 Task: Open a blank worksheet and write heading  Make a employee details data  Add 10 employee name:-  'Ethan Reynolds, Olivia Thompson, Benjamin Martinez, Emma Davis, Alexander Mitchell, Ava Rodriguez, Daniel Anderson, Mia Lewis, Christopher Scott, Sophia Harris.'in April Last week sales are  1000 to 1010. Department:-  Sales, HR, Finance, Marketing, IT, Operations, Finance, HR, Sales, Marketing. Position:-  Sales Manager, HR Manager, Accountant, Marketing Specialist, IT Specialist, Operations Manager, Financial Analyst, HR Assistant, Sales Representative, Marketing Assistant.Salary (USD):-  5000,4500,4000, 3800, 4200, 5200, 3800, 2800, 3200, 2500.Start Date:-  1/15/2020,7/1/2019, 3/10/2021,2/5/2022, 11/30/2018,6/15/2020, 9/1/2021,4/20/2022, 2/10/2019,9/5/2020. Save page auditingSalesByPromotion_2022
Action: Mouse moved to (19, 20)
Screenshot: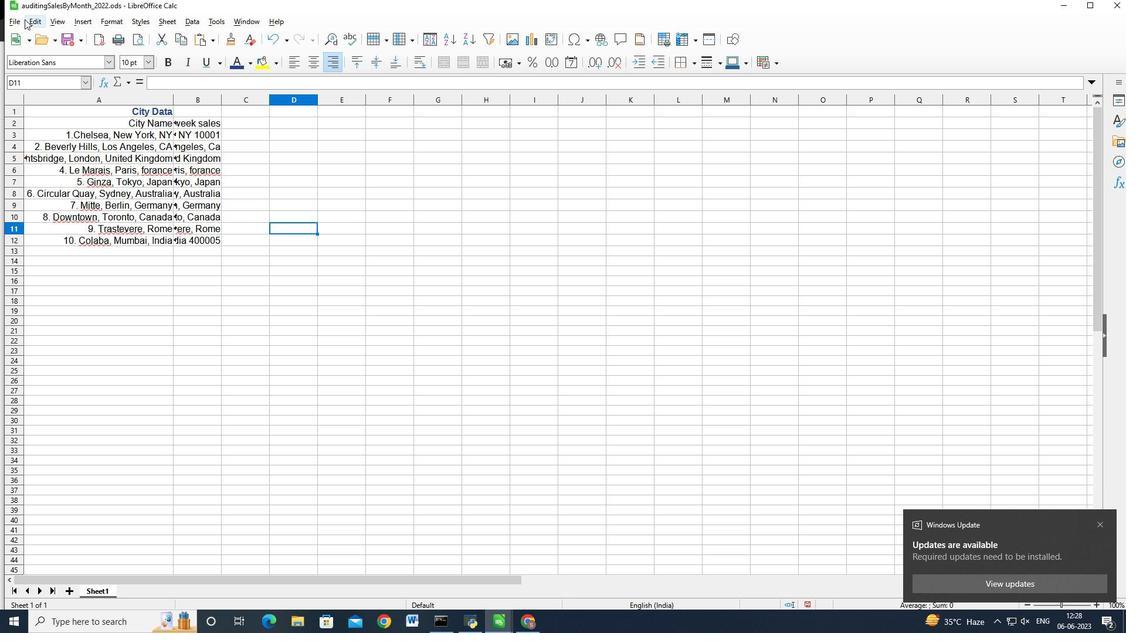 
Action: Mouse pressed left at (19, 20)
Screenshot: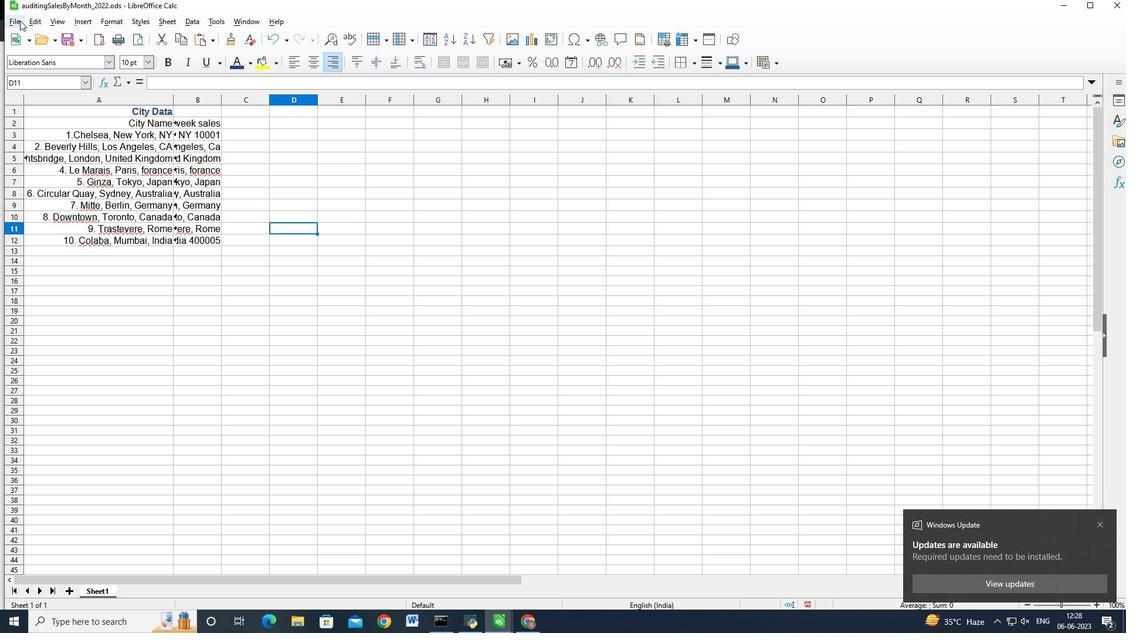 
Action: Mouse moved to (193, 48)
Screenshot: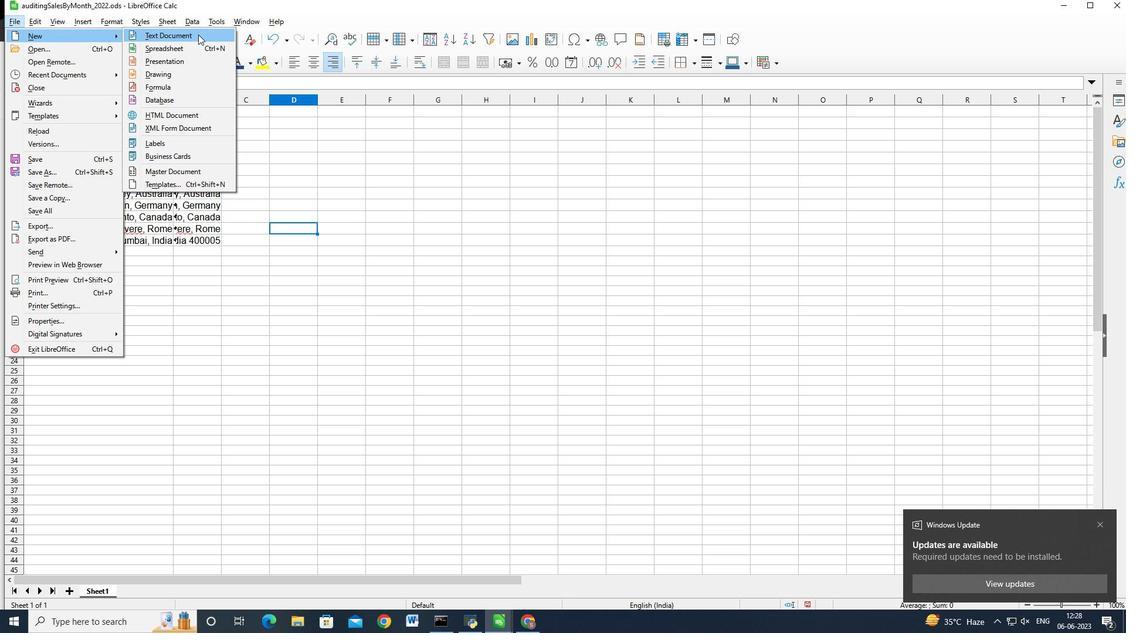 
Action: Mouse pressed left at (193, 48)
Screenshot: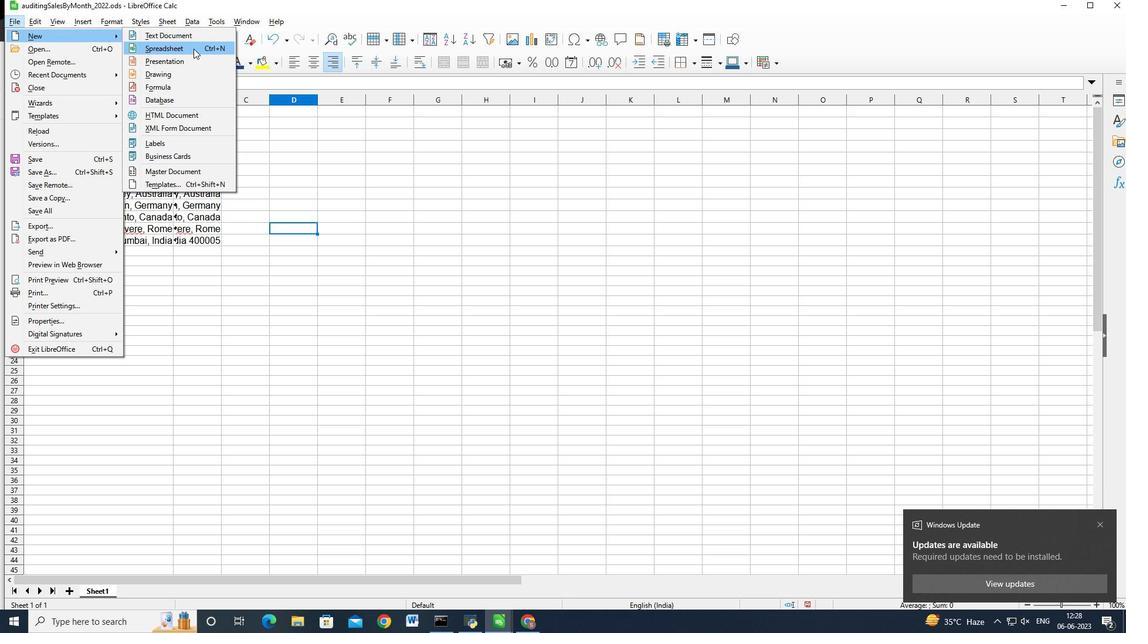 
Action: Mouse moved to (286, 129)
Screenshot: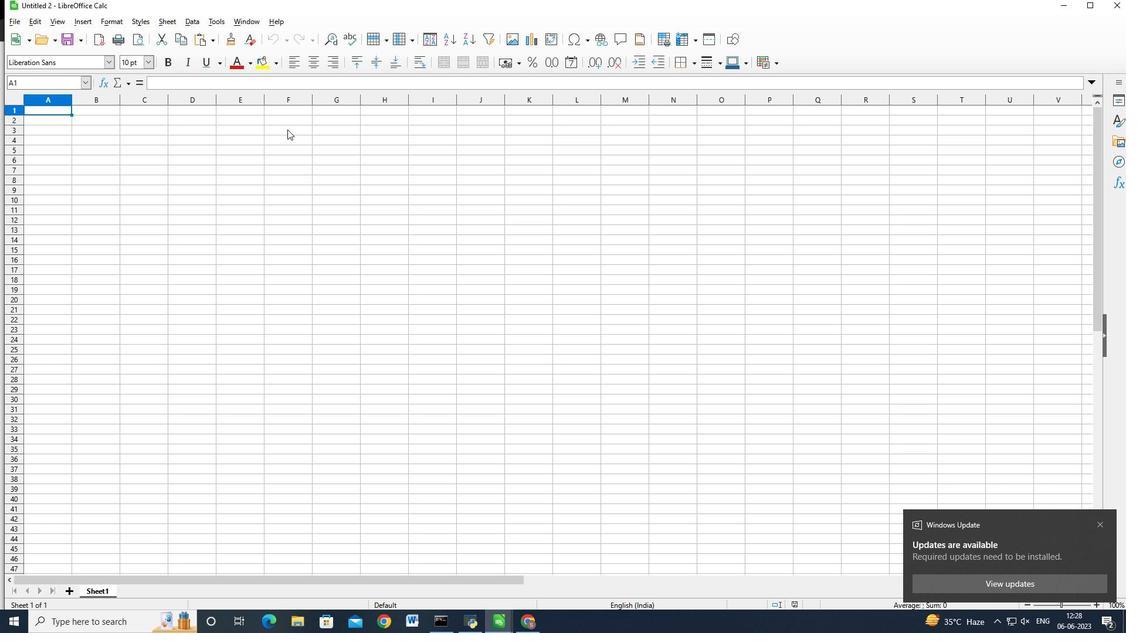 
Action: Key pressed <Key.shift>Make<Key.space>a<Key.space>ex<Key.backspace>mployee<Key.space>details<Key.space>data<Key.enter><Key.shift_r>Employee<Key.space><Key.shift>Name<Key.enter><Key.shift_r>Ethan<Key.space><Key.shift>Reynolds<Key.enter><Key.shift>Olivia<Key.space><Key.shift>Thompson<Key.enter><Key.shift>Benjamin<Key.space><Key.shift>Martinez<Key.enter><Key.shift_r>Emma<Key.space><Key.shift_r>Davis<Key.enter><Key.shift_r>Alexander<Key.space><Key.shift>Mitchell<Key.enter><Key.shift_r>Ava<Key.space><Key.shift_r>Rodriguez<Key.enter><Key.shift_r>Daniel<Key.space><Key.shift>Anderson<Key.enter><Key.shift>Mia<Key.space><Key.shift>Lewis<Key.enter><Key.shift>Christopher<Key.space><Key.shift>Scott<Key.enter><Key.shift_r>Sph<Key.backspace><Key.backspace>ohp<Key.backspace><Key.backspace><Key.backspace>ophia<Key.space><Key.shift>Hari<Key.backspace>riss<Key.tab><Key.up><Key.up><Key.up><Key.up><Key.up><Key.up><Key.up><Key.up><Key.up>
Screenshot: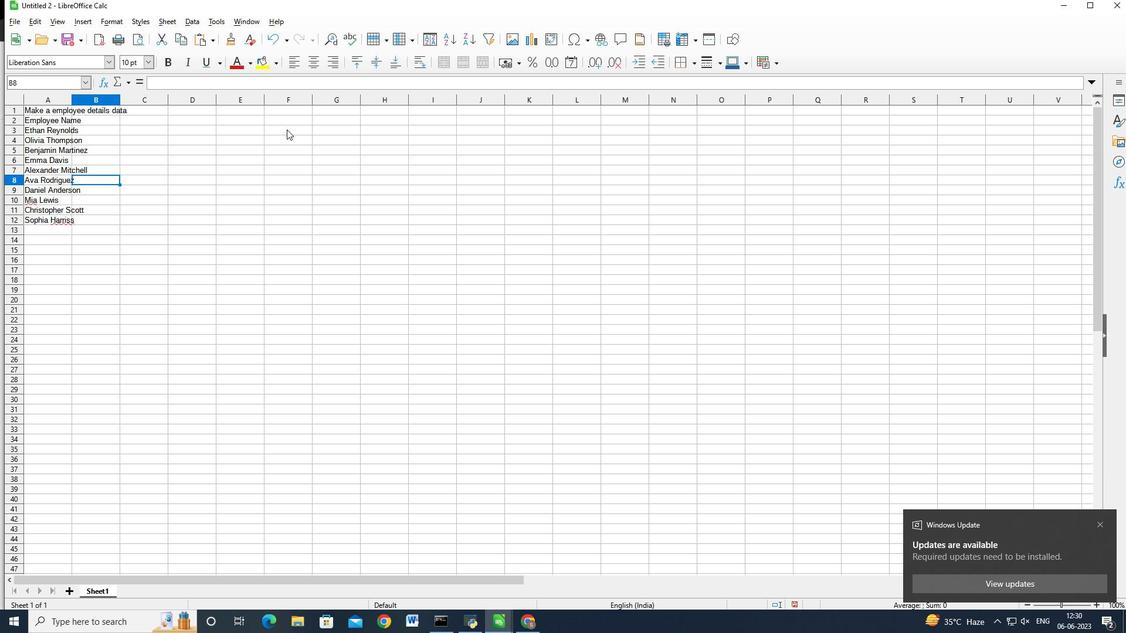 
Action: Mouse moved to (46, 103)
Screenshot: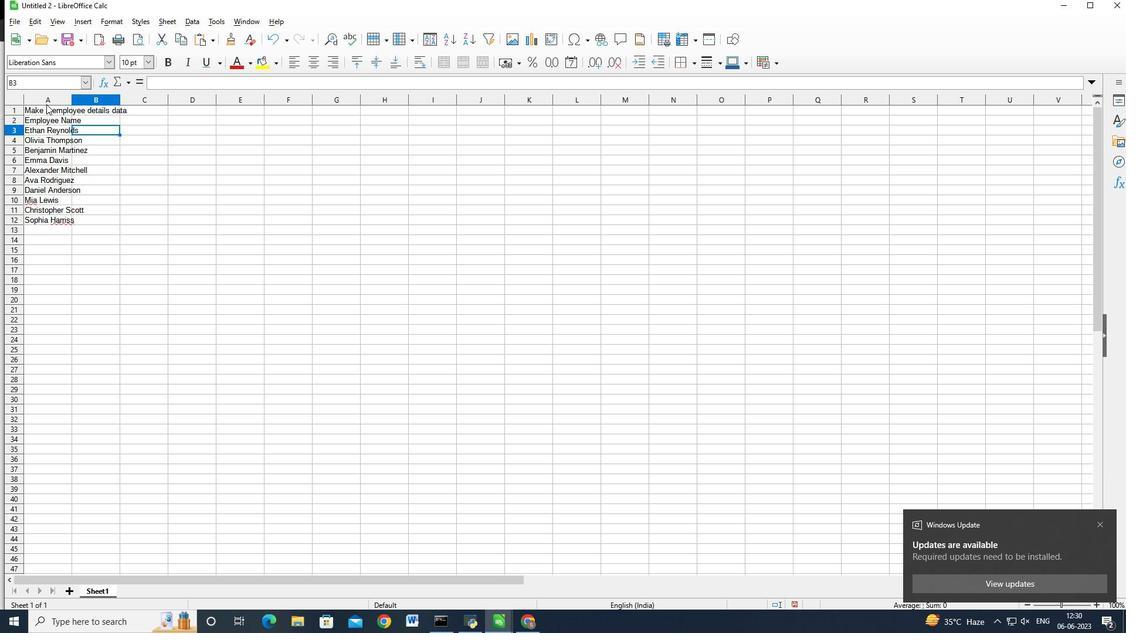 
Action: Mouse pressed left at (46, 103)
Screenshot: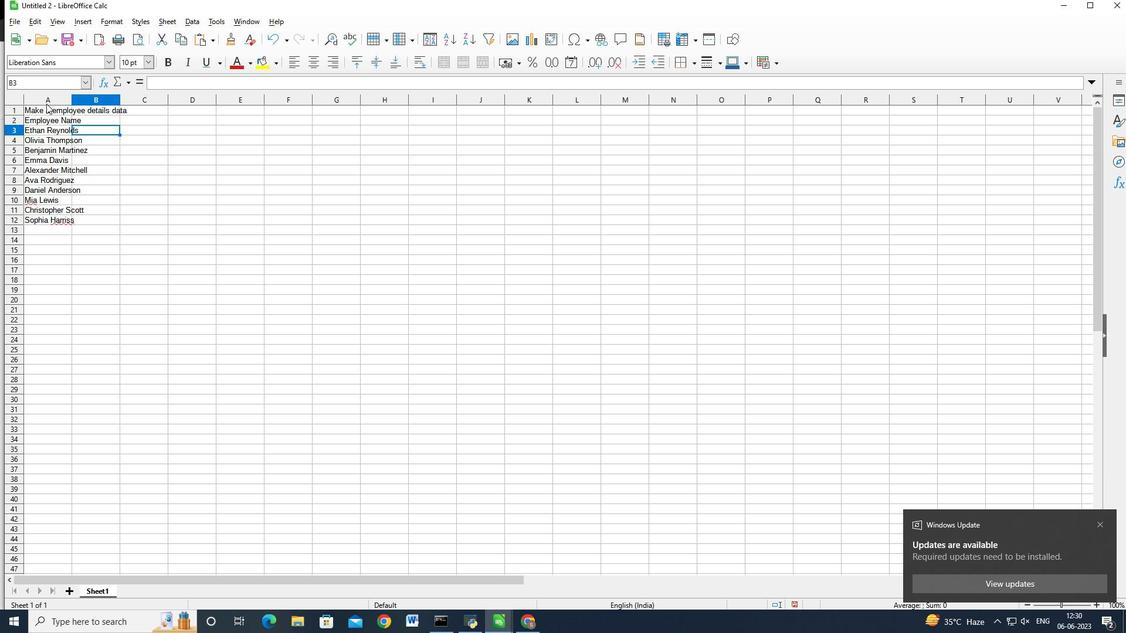 
Action: Mouse moved to (72, 99)
Screenshot: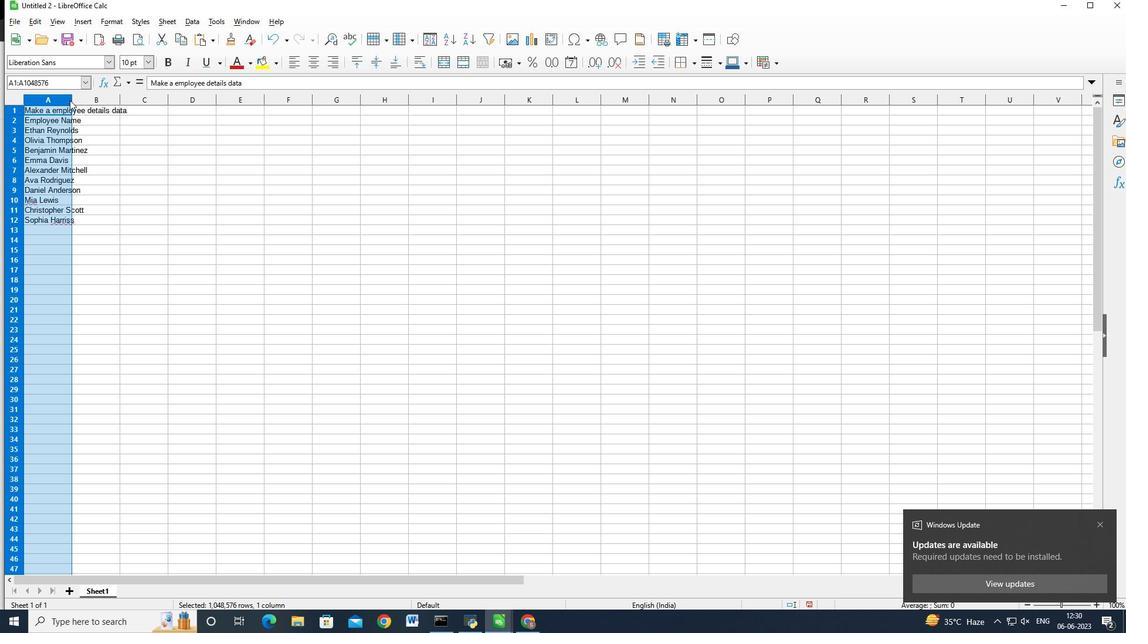 
Action: Mouse pressed left at (72, 99)
Screenshot: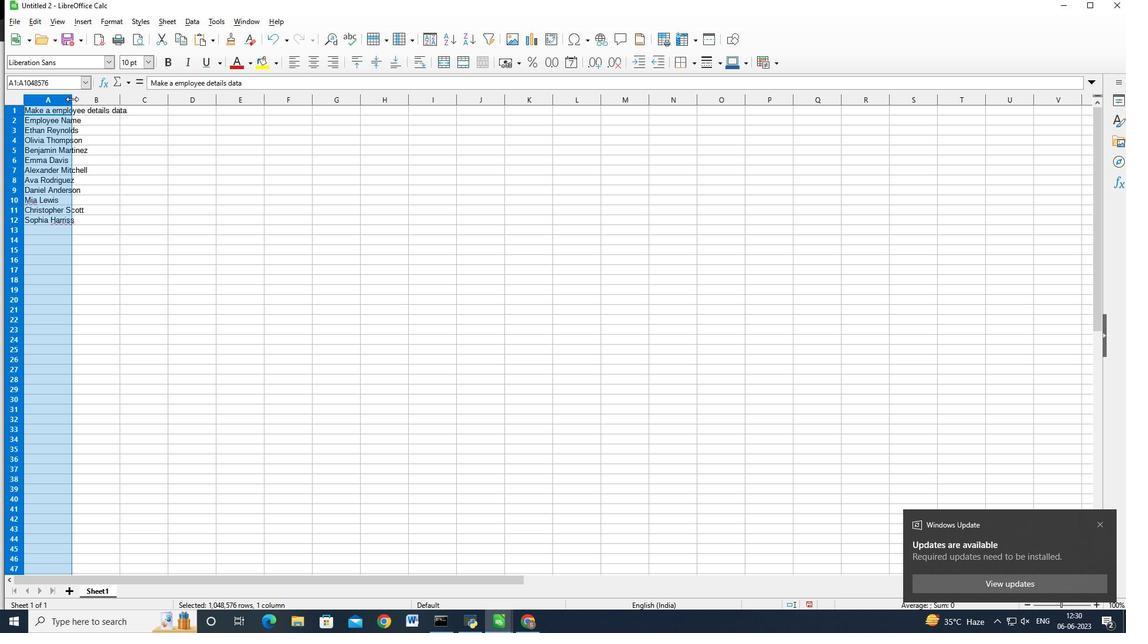 
Action: Mouse pressed left at (72, 99)
Screenshot: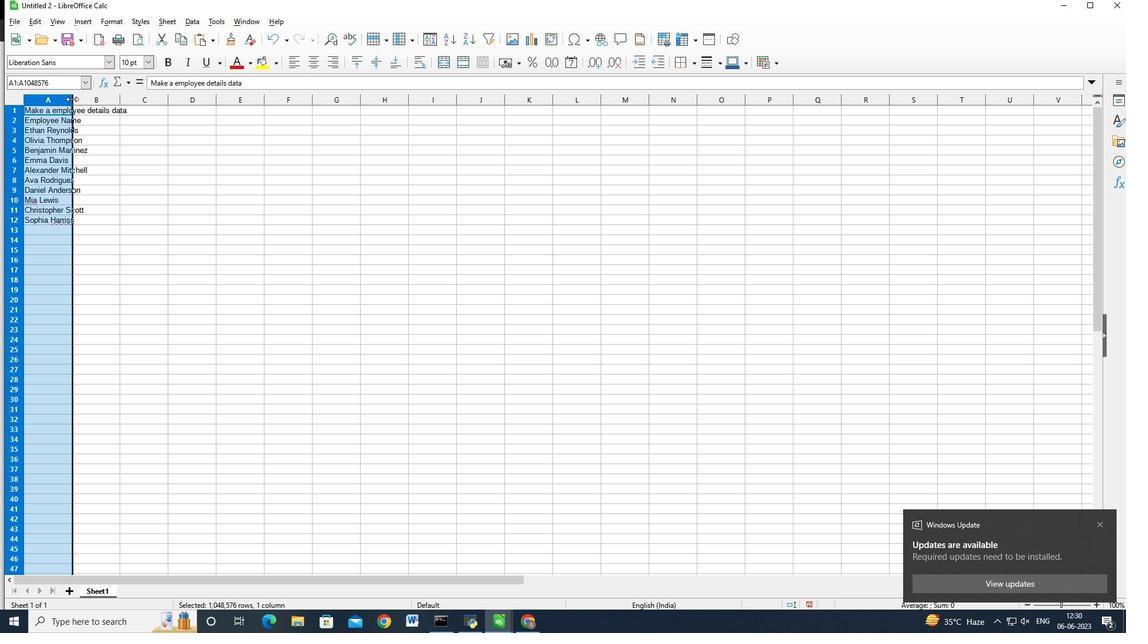 
Action: Mouse moved to (138, 111)
Screenshot: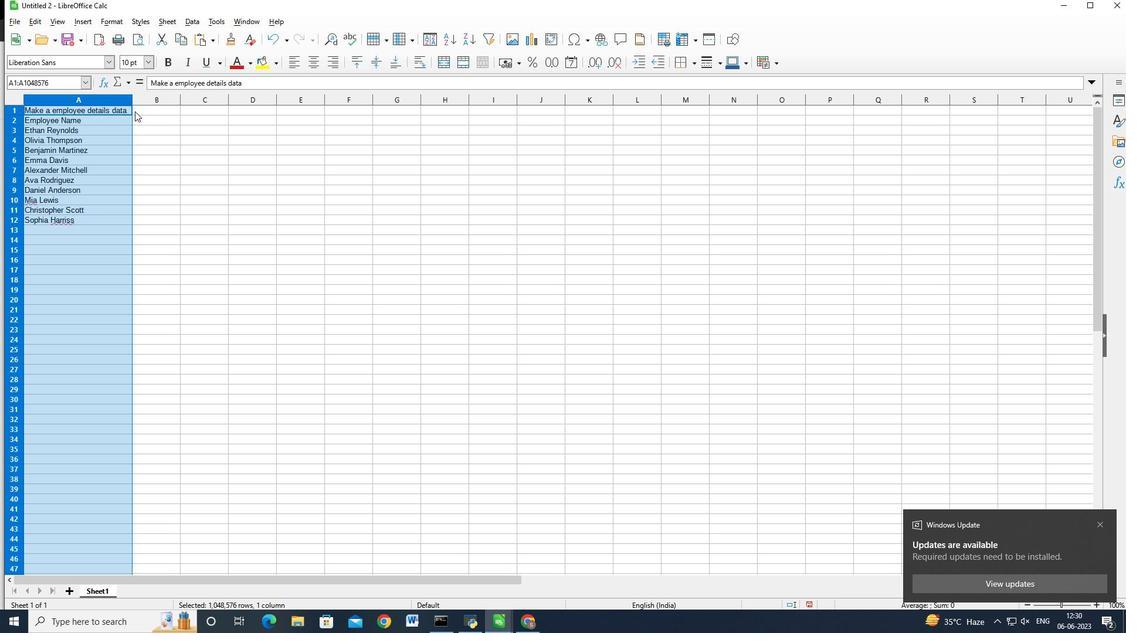 
Action: Mouse pressed left at (138, 111)
Screenshot: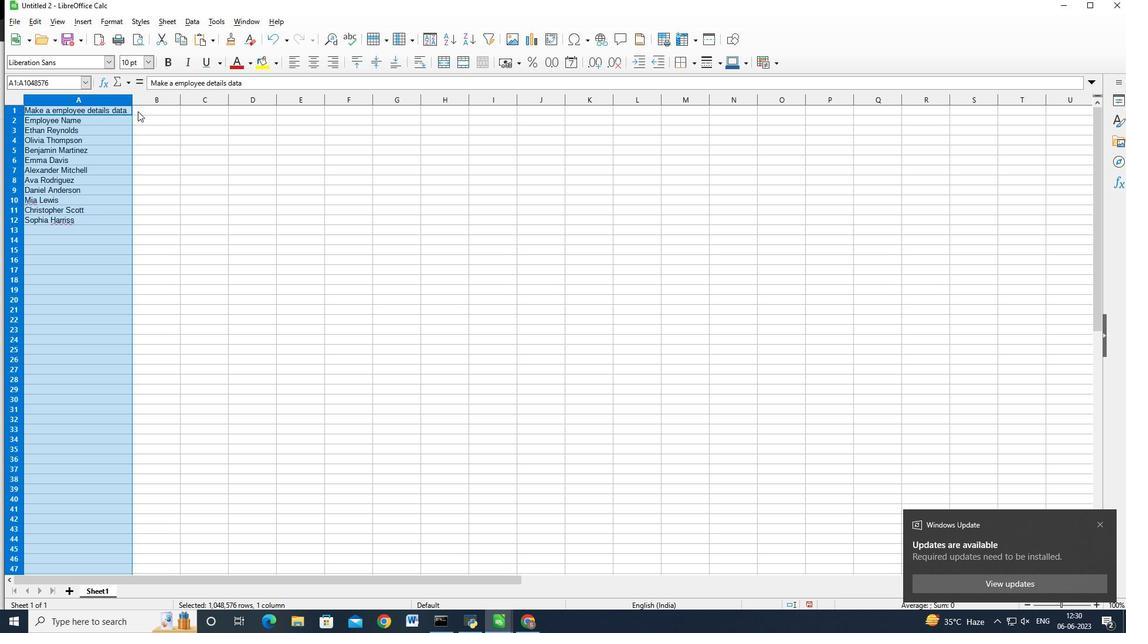 
Action: Mouse moved to (142, 116)
Screenshot: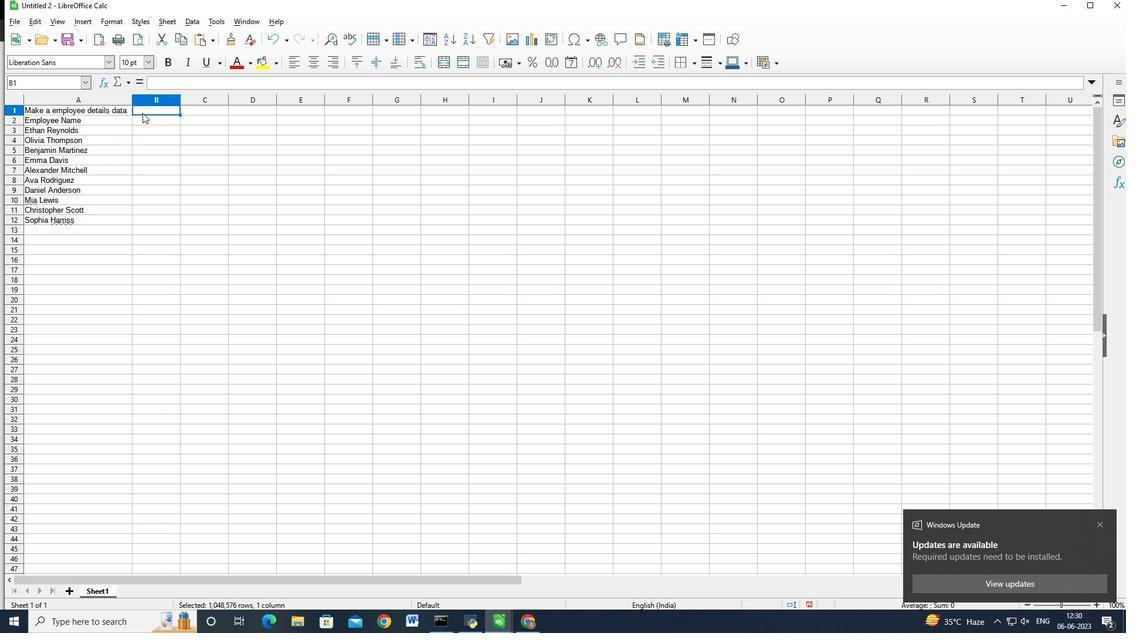 
Action: Mouse pressed left at (142, 116)
Screenshot: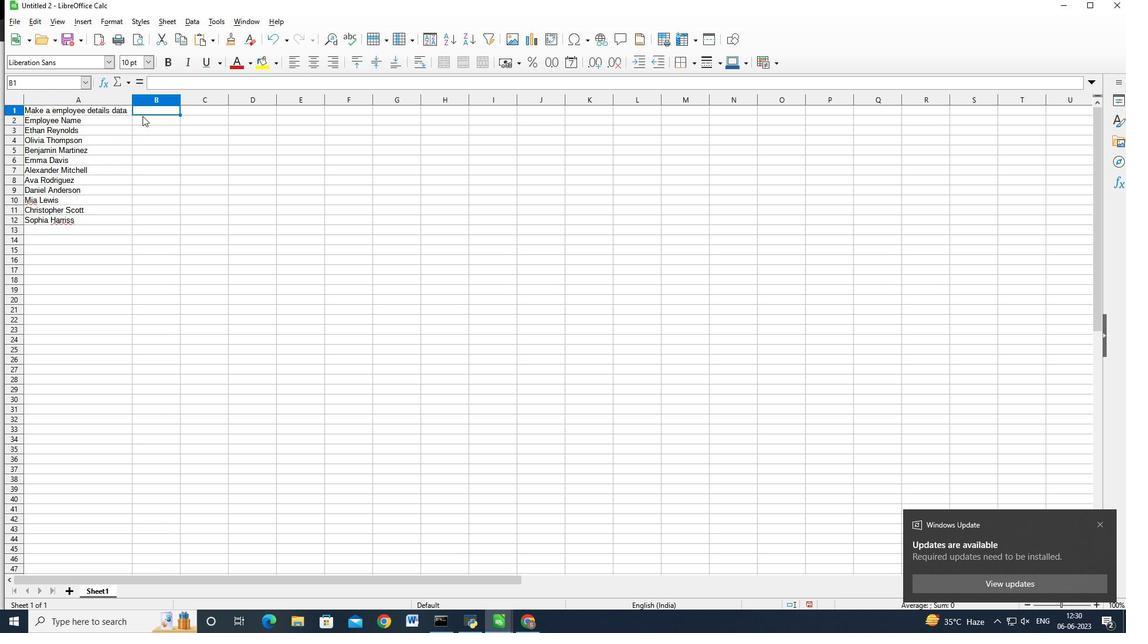 
Action: Key pressed <Key.shift><Key.shift><Key.shift><Key.shift><Key.shift><Key.shift><Key.shift><Key.shift><Key.shift><Key.shift><Key.shift><Key.shift><Key.shift><Key.shift><Key.shift><Key.shift><Key.shift><Key.shift><Key.shift>In<Key.space><Key.shift_r>April<Key.space><Key.shift>Last<Key.space>week<Key.space>sales<Key.space>are<Key.enter>1000<Key.enter>1001<Key.enter>1002<Key.enter>1003<Key.enter>1004<Key.enter>1005<Key.enter>1005<Key.backspace>6<Key.enter>1007<Key.enter>1009<Key.backspace>8<Key.enter>1009<Key.enter>10<Key.backspace><Key.backspace><Key.right><Key.up><Key.up><Key.up>
Screenshot: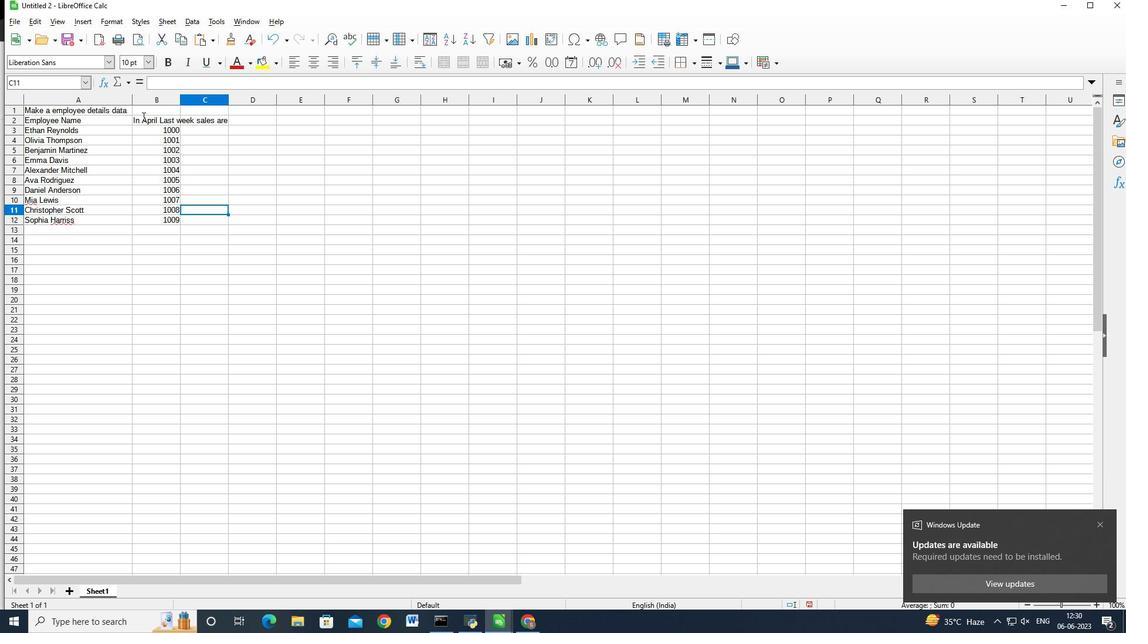 
Action: Mouse moved to (146, 114)
Screenshot: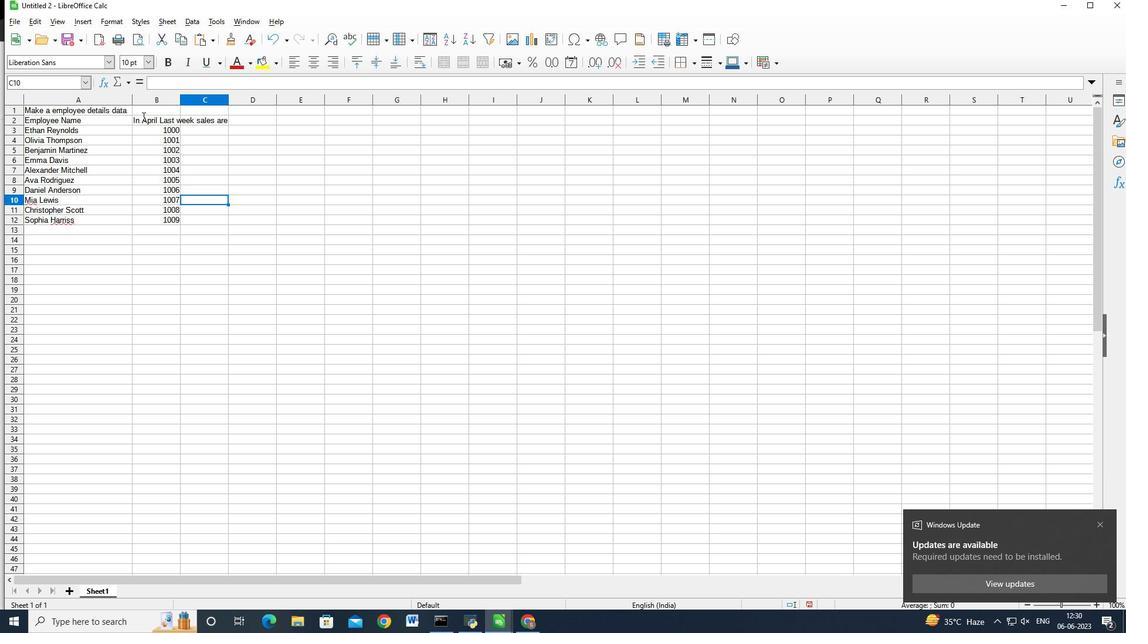 
Action: Mouse pressed left at (146, 114)
Screenshot: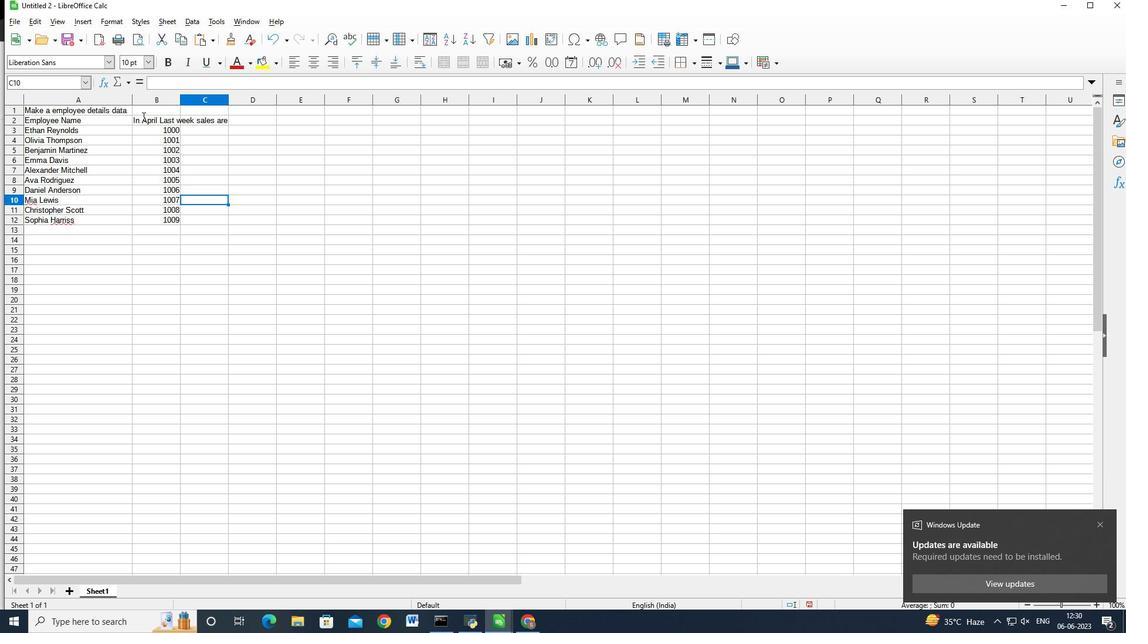 
Action: Mouse moved to (180, 99)
Screenshot: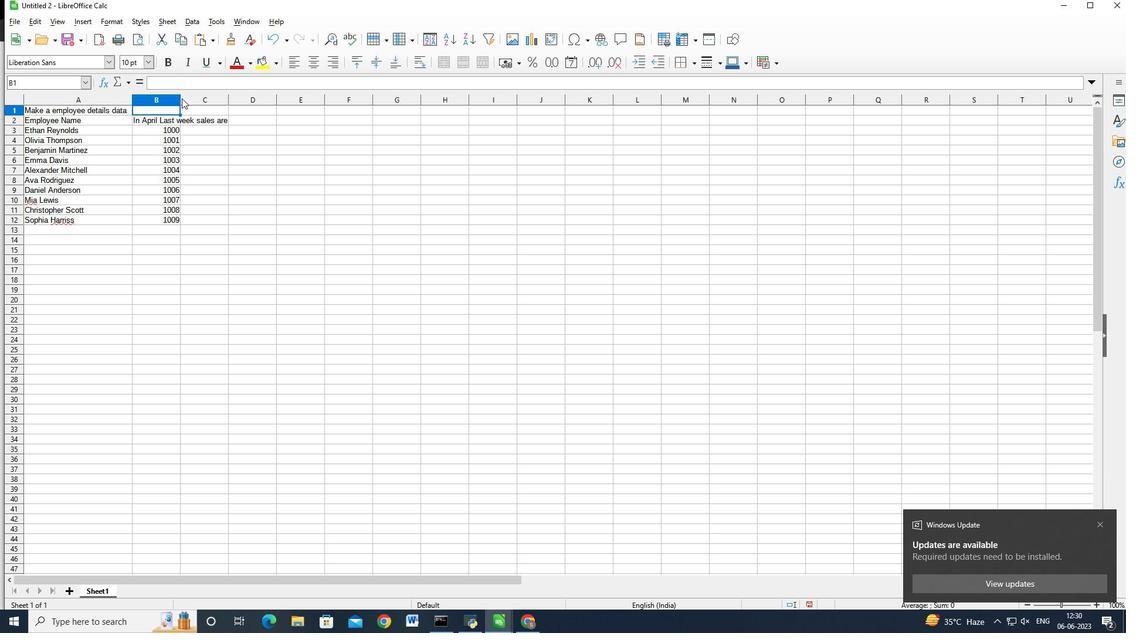 
Action: Mouse pressed left at (180, 99)
Screenshot: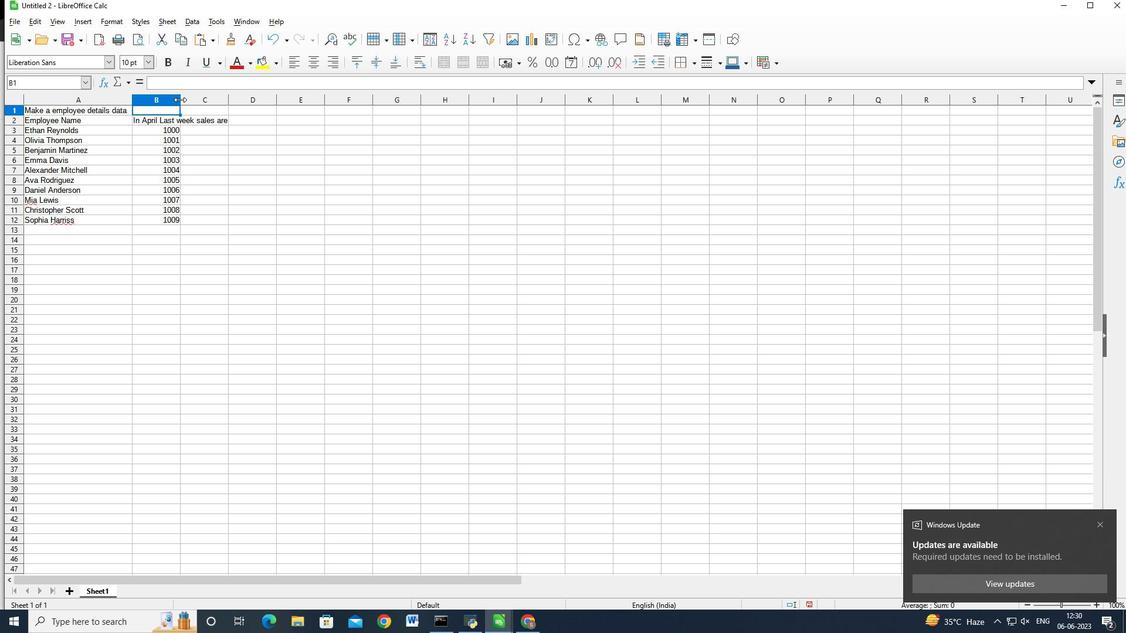 
Action: Mouse pressed left at (180, 99)
Screenshot: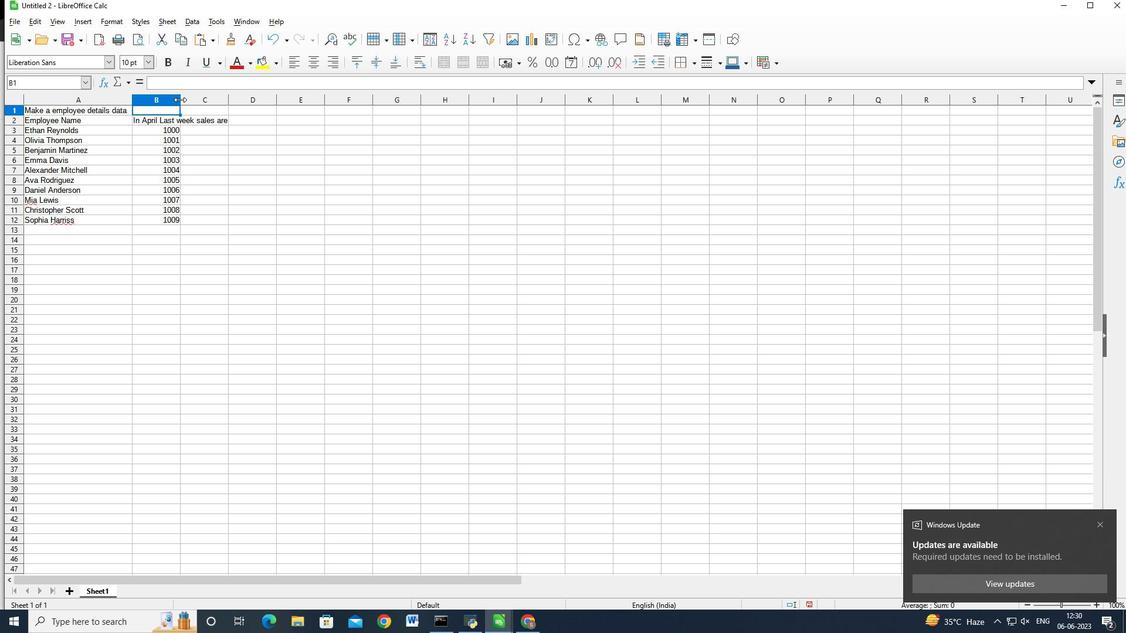 
Action: Mouse moved to (247, 122)
Screenshot: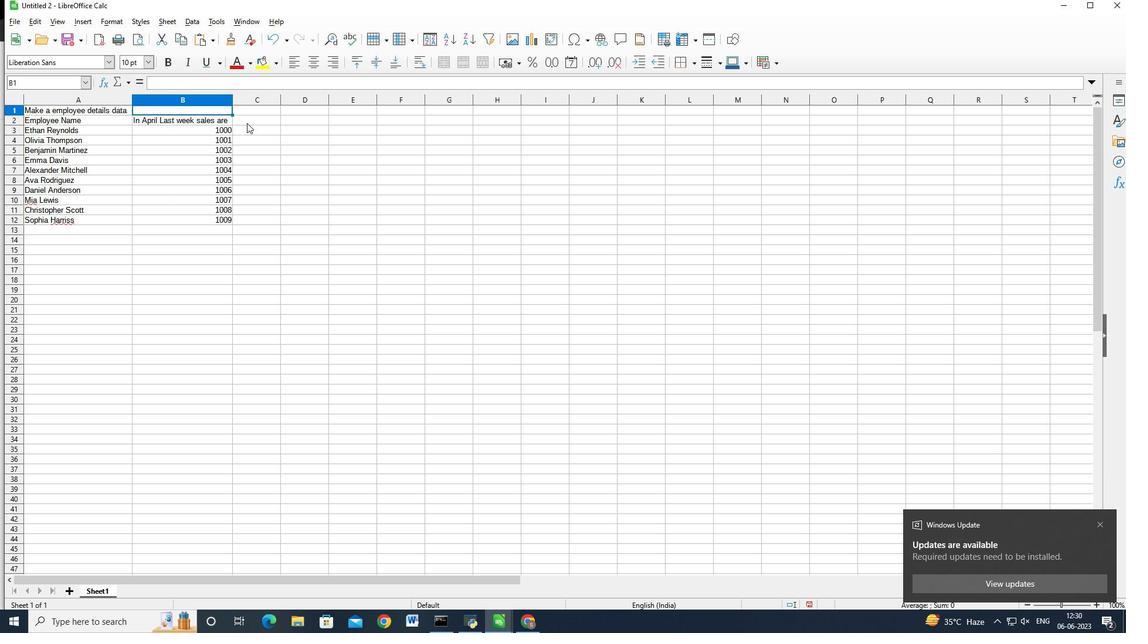 
Action: Mouse pressed left at (247, 122)
Screenshot: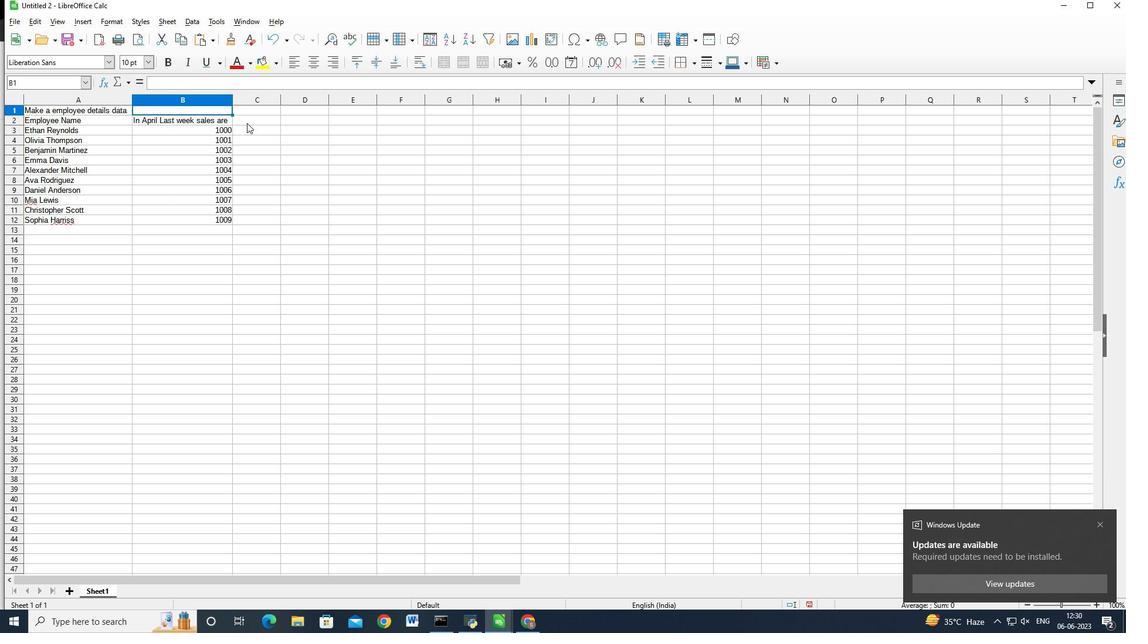 
Action: Mouse moved to (247, 122)
Screenshot: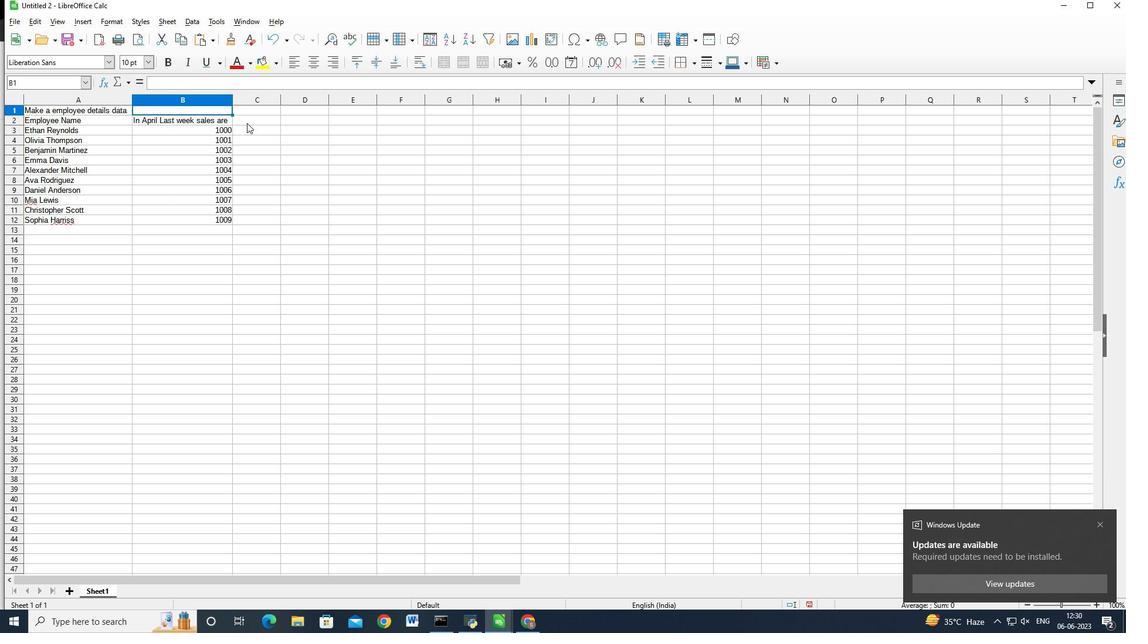 
Action: Key pressed <Key.shift>Department<Key.enter><Key.shift_r>Sales<Key.enter><Key.caps_lock>HR<Key.enter>F<Key.caps_lock>inance<Key.enter><Key.shift>Marketing<Key.tab><Key.caps_lock>I<Key.backspace><Key.enter>IT<Key.enter>O<Key.caps_lock>perations<Key.enter><Key.shift>Finance<Key.enter><Key.caps_lock>HR<Key.enter>S<Key.caps_lock>ales<Key.enter><Key.shift>Marketing<Key.right><Key.up><Key.up><Key.up><Key.up><Key.up><Key.up><Key.up><Key.up><Key.up><Key.up><Key.shift>Position<Key.enter><Key.shift_r>Sales<Key.enter><Key.up>
Screenshot: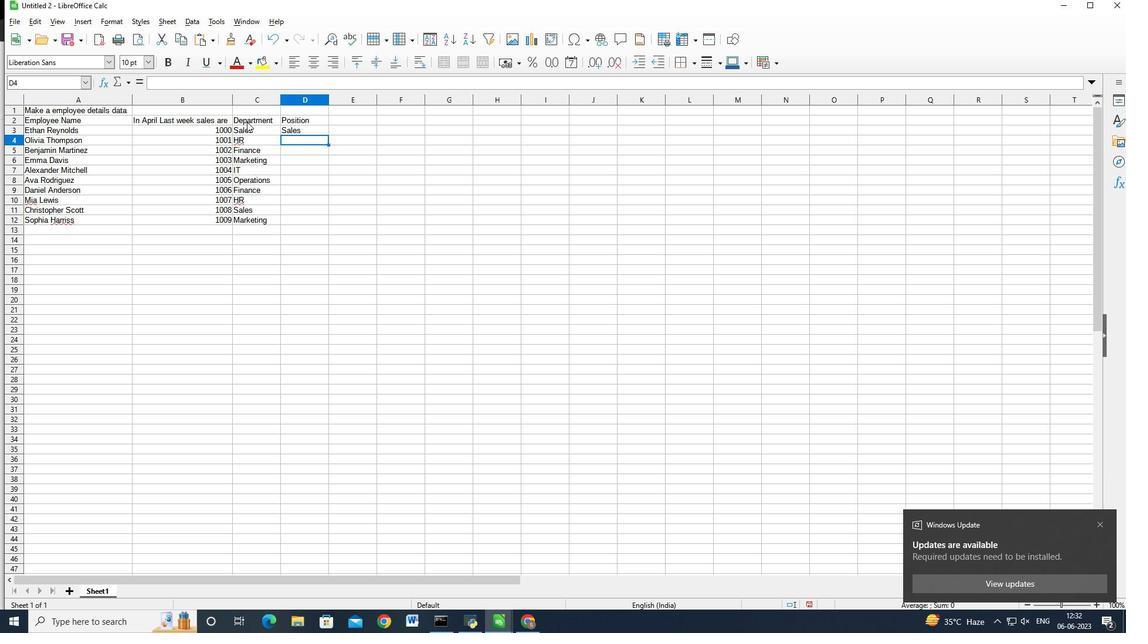 
Action: Mouse moved to (245, 79)
Screenshot: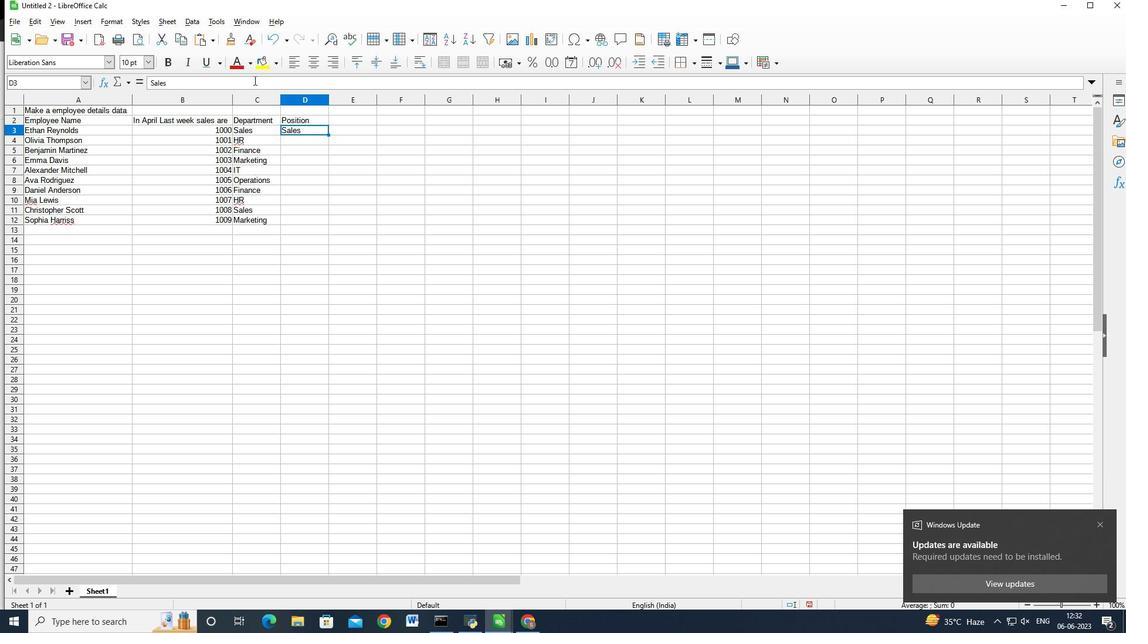 
Action: Mouse pressed left at (245, 79)
Screenshot: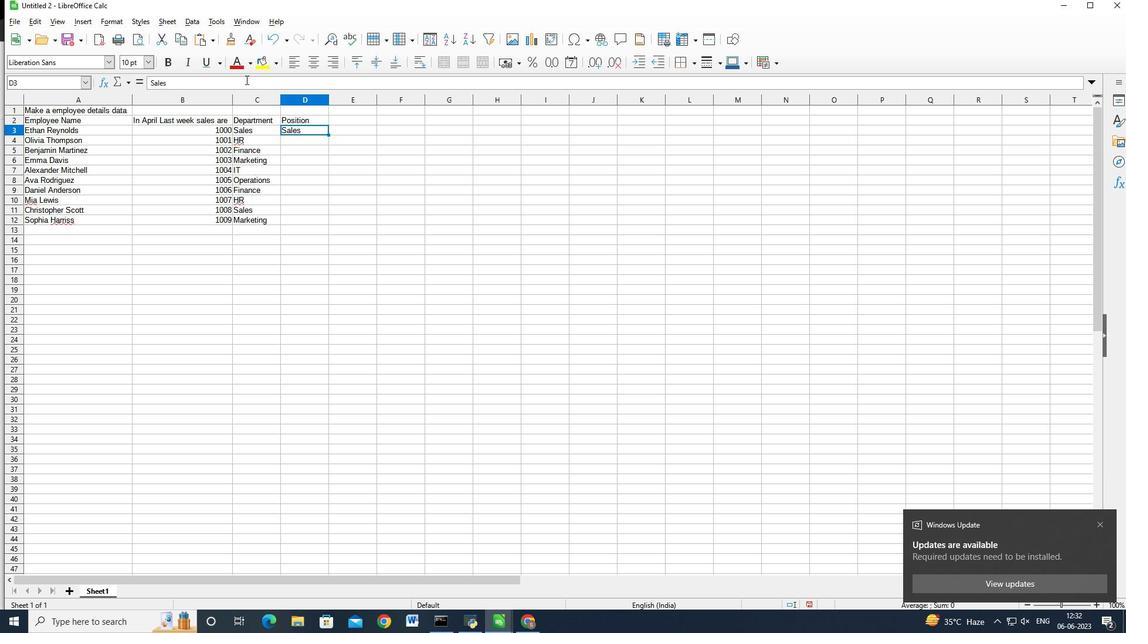 
Action: Key pressed <Key.space><Key.shift>Manager<Key.enter><Key.shift><Key.caps_lock>HR<Key.space><Key.caps_lock><Key.shift>Manager<Key.enter><Key.shift>Accountat<Key.backspace>nt<Key.enter><Key.shift>Marketing<Key.space><Key.shift_r>Specialist<Key.enter><Key.caps_lock>IT<Key.space><Key.caps_lock><Key.shift_r>Specialist<Key.enter><Key.shift>Operations<Key.space><Key.shift>Manager<Key.enter><Key.shift>Financial<Key.space><Key.shift_r>Analyst<Key.enter><Key.caps_lock>HR<Key.space><Key.shift_r>AS<Key.backspace><Key.backspace>A<Key.caps_lock>ssistant<Key.enter><Key.shift_r>Salse<Key.backspace><Key.backspace>es<Key.space><Key.shift_r>Representative<Key.enter><Key.shift>Marketing<Key.space><Key.shift_r>Assitsa<Key.backspace><Key.backspace><Key.backspace>stant<Key.enter>
Screenshot: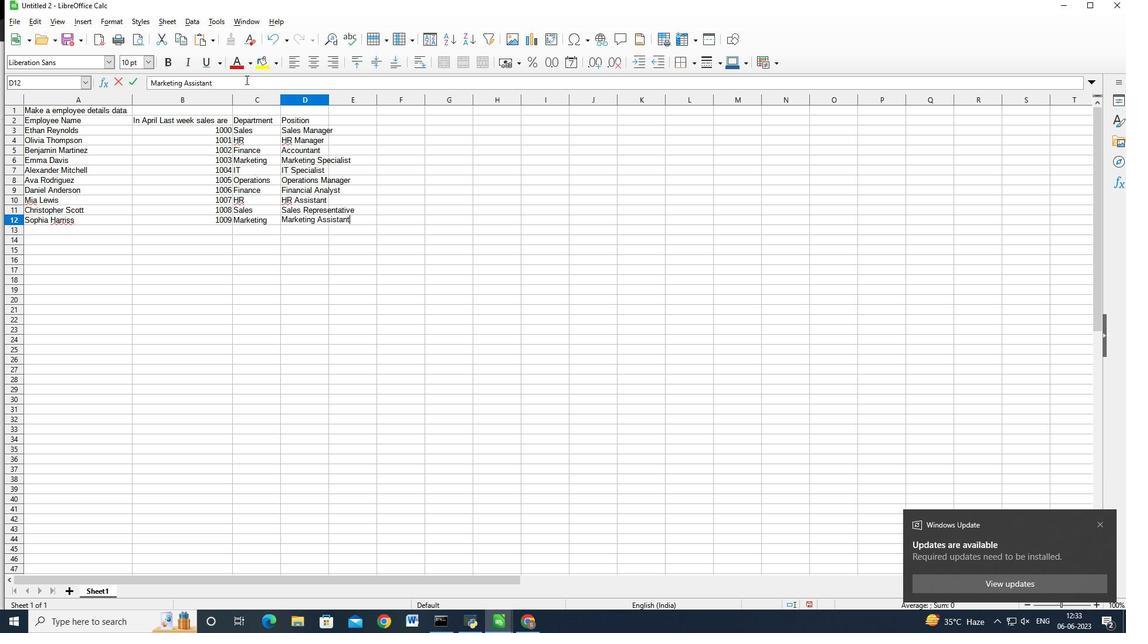 
Action: Mouse moved to (328, 99)
Screenshot: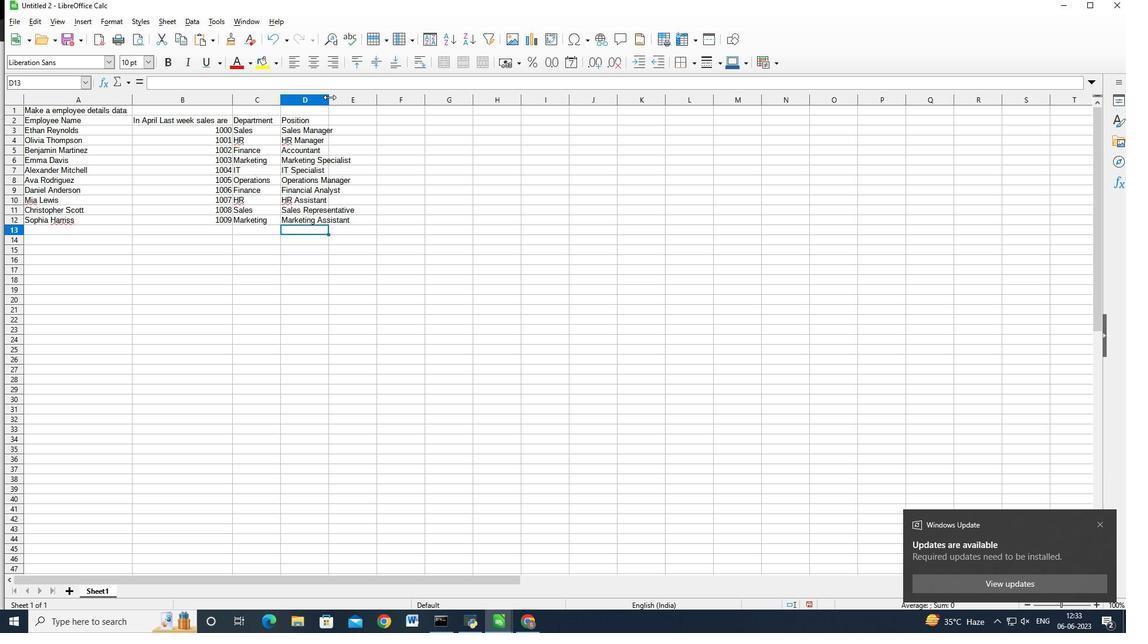 
Action: Mouse pressed left at (328, 99)
Screenshot: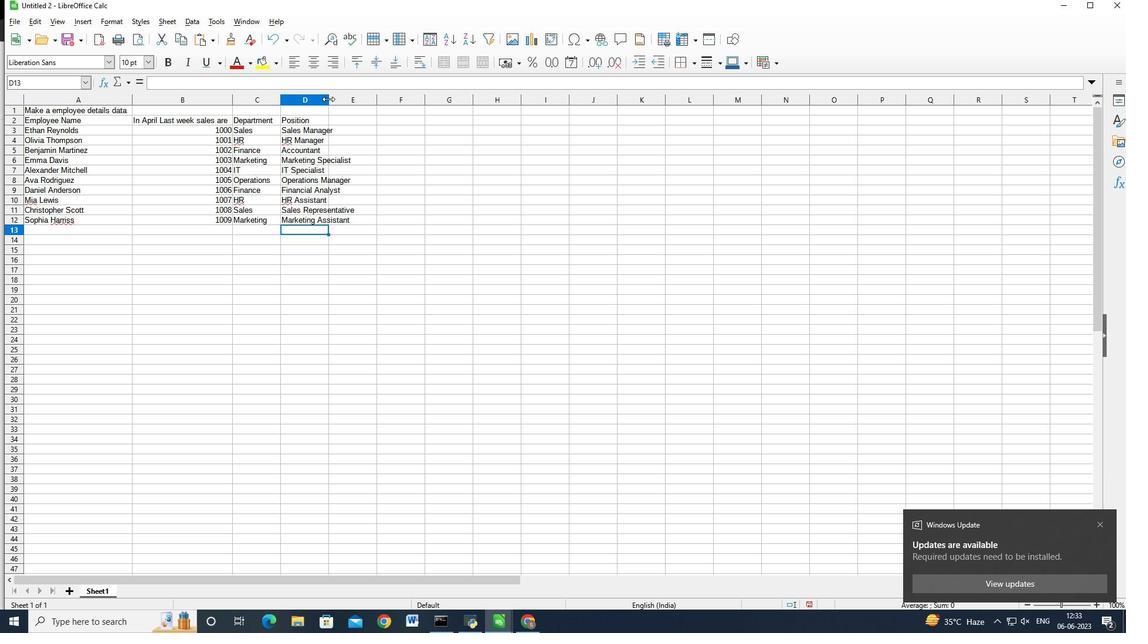
Action: Mouse pressed left at (328, 99)
Screenshot: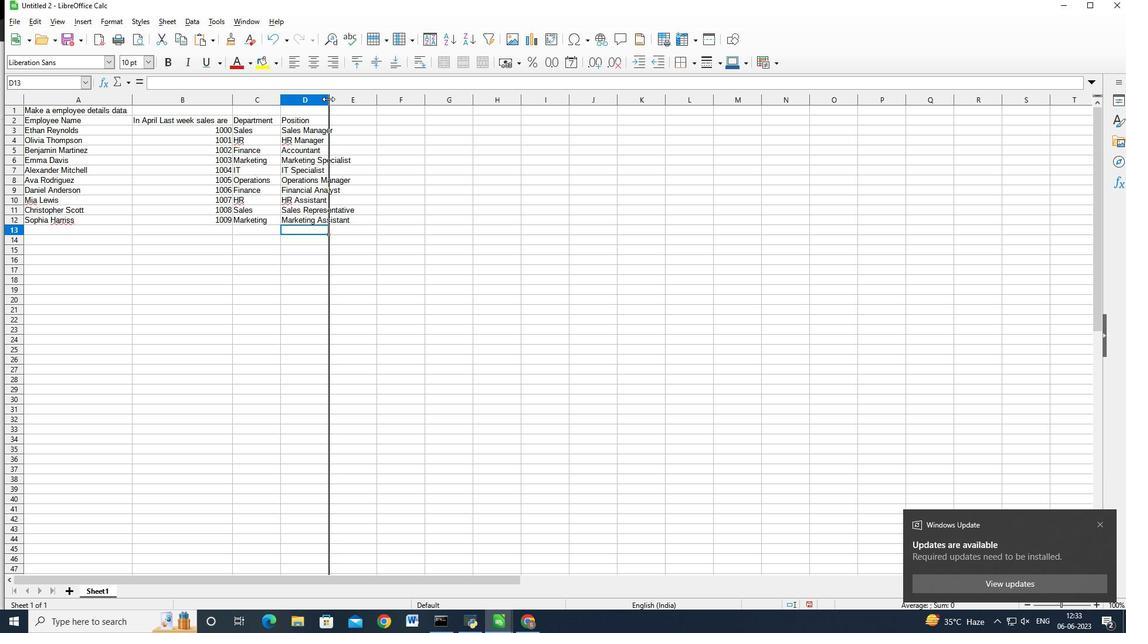 
Action: Mouse moved to (362, 120)
Screenshot: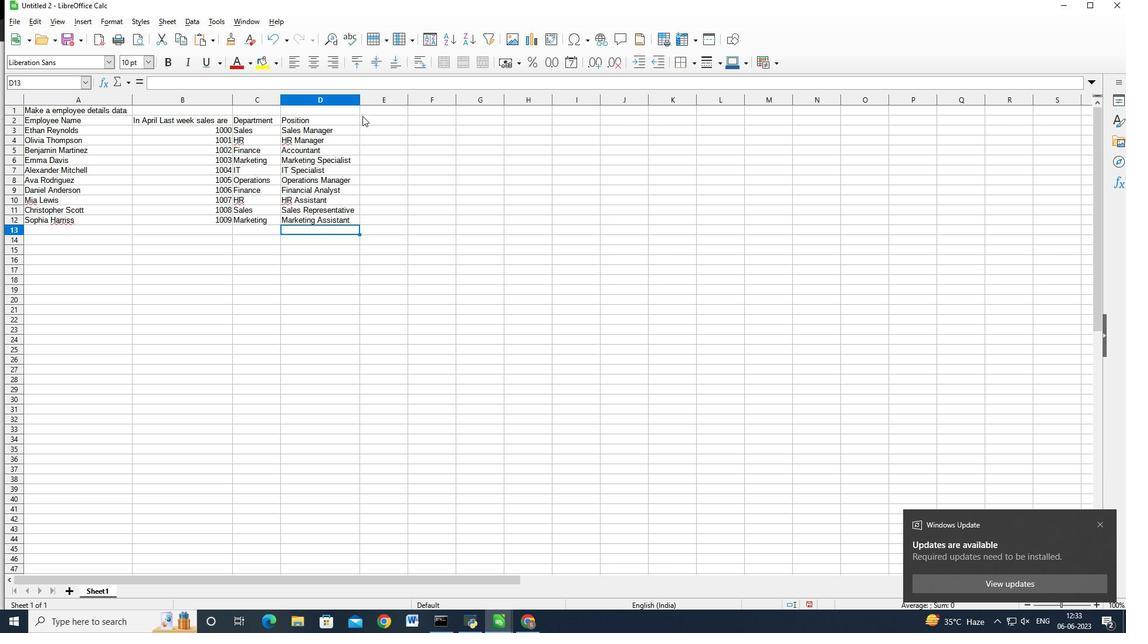
Action: Mouse pressed left at (362, 120)
Screenshot: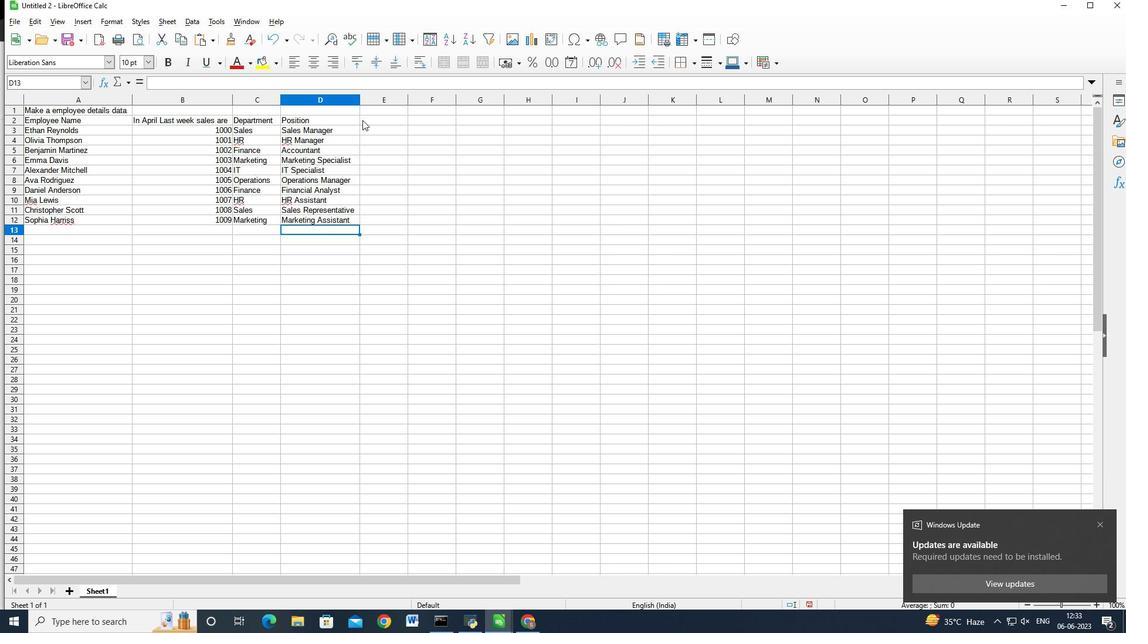 
Action: Key pressed <Key.shift_r>Salary<Key.enter><Key.up>
Screenshot: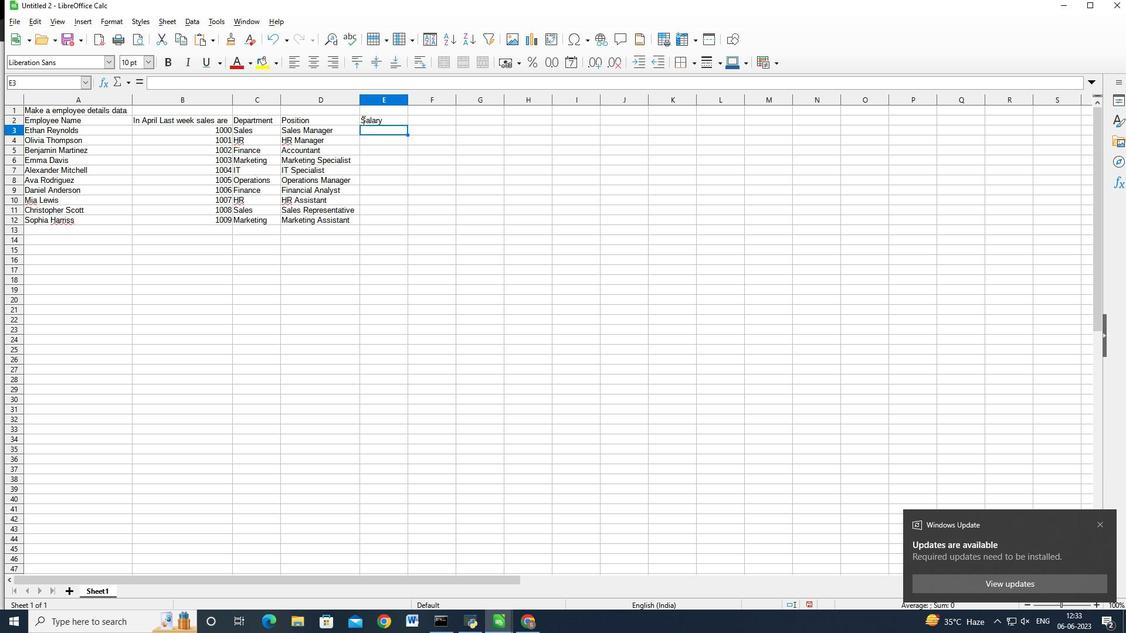 
Action: Mouse moved to (320, 81)
Screenshot: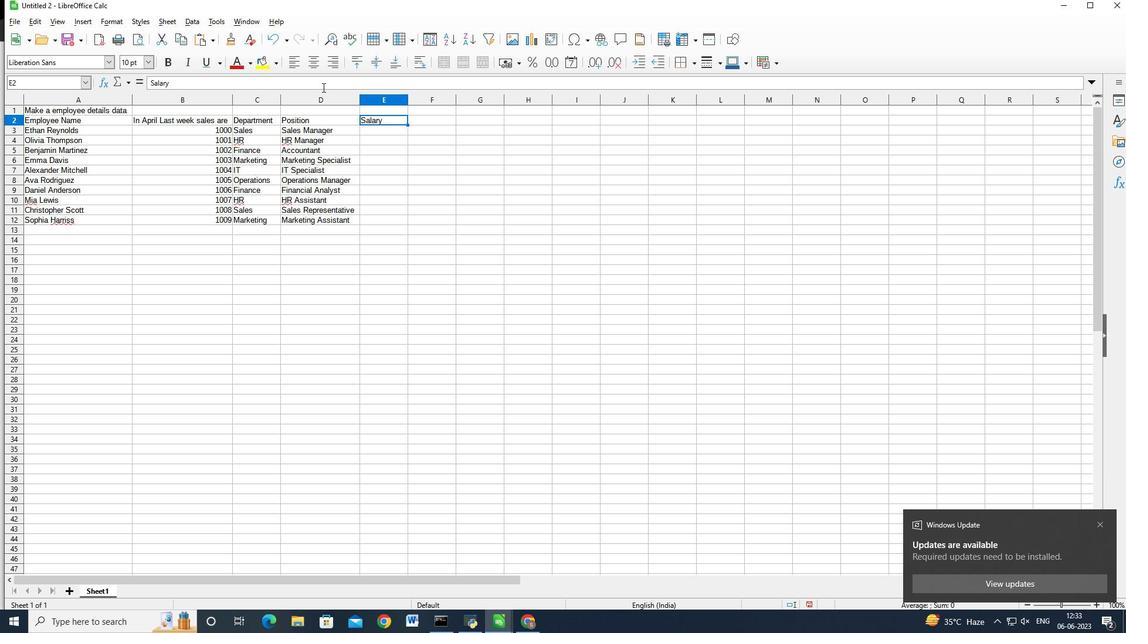 
Action: Mouse pressed left at (320, 81)
Screenshot: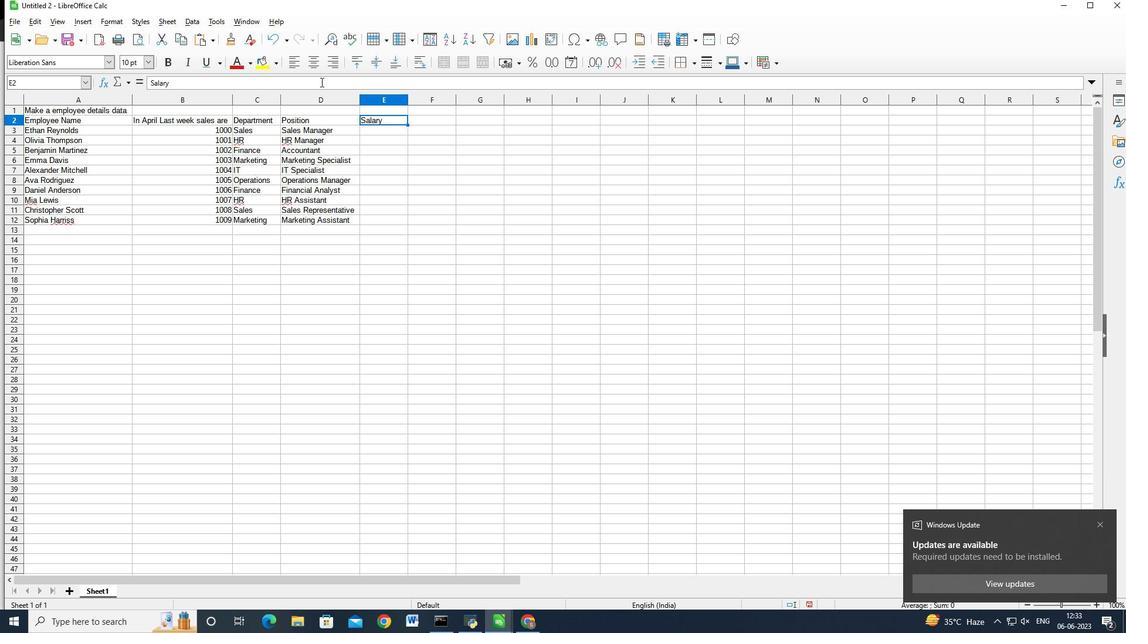 
Action: Key pressed <Key.space><Key.caps_lock>9<Key.backspace><Key.shift>()<Key.left><Key.caps_lock>usd<Key.backspace><Key.backspace><Key.backspace><Key.caps_lock>USD<Key.enter>5000<Key.enter>4500<Key.enter>4000<Key.enter>3800<Key.enter>43<Key.backspace>200<Key.enter>5200<Key.enter>3800<Key.enter>2800<Key.enter>3200<Key.enter>2500<Key.right><Key.up><Key.up><Key.up><Key.up><Key.up><Key.up><Key.up><Key.up><Key.up><Key.up><Key.shift_r>STAR<Key.backspace><Key.backspace><Key.backspace><Key.backspace>S<Key.caps_lock>tart<Key.space>d<Key.backspace><Key.shift_r>Datae<Key.backspace><Key.backspace>e<Key.enter>1/15/2929<Key.backspace><Key.backspace><Key.backspace><Key.backspace>20202<Key.backspace><Key.enter>7/1/2019<Key.enter>3/10/2021<Key.enter>2/5/2022<Key.enter>11/30/2018<Key.enter>6/15/2929<Key.backspace><Key.backspace><Key.backspace>020<Key.enter>9/1/120<Key.backspace><Key.backspace><Key.backspace>2021<Key.enter>5<Key.backspace>4/20/2022<Key.enter>2/10/2019<Key.enter>9/5/2020
Screenshot: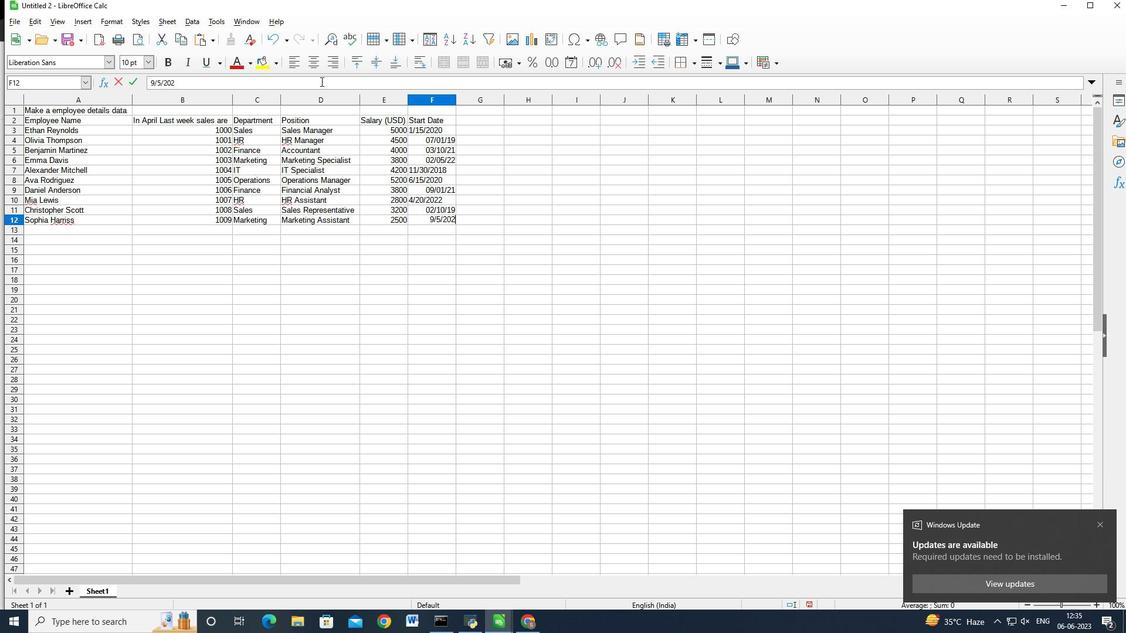 
Action: Mouse moved to (14, 17)
Screenshot: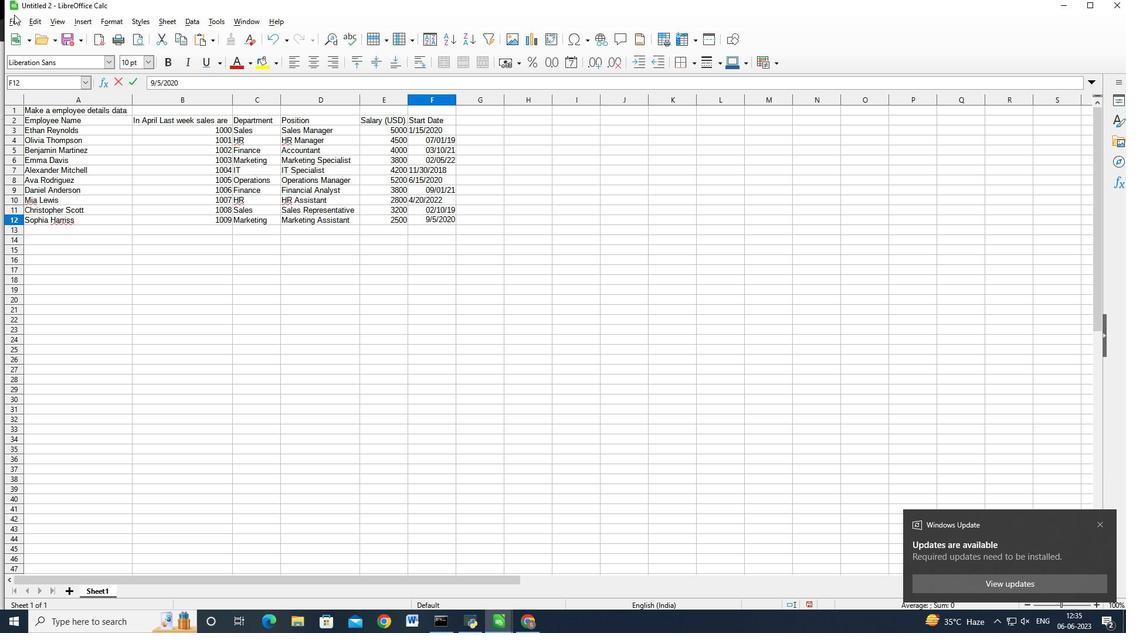 
Action: Mouse pressed left at (14, 17)
Screenshot: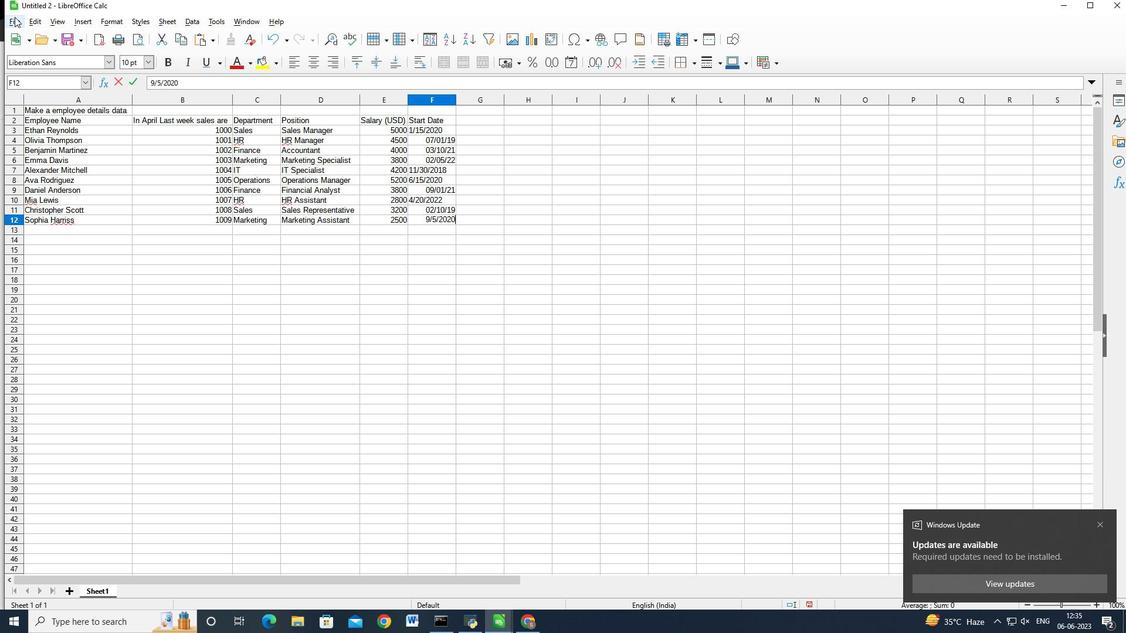 
Action: Mouse moved to (23, 168)
Screenshot: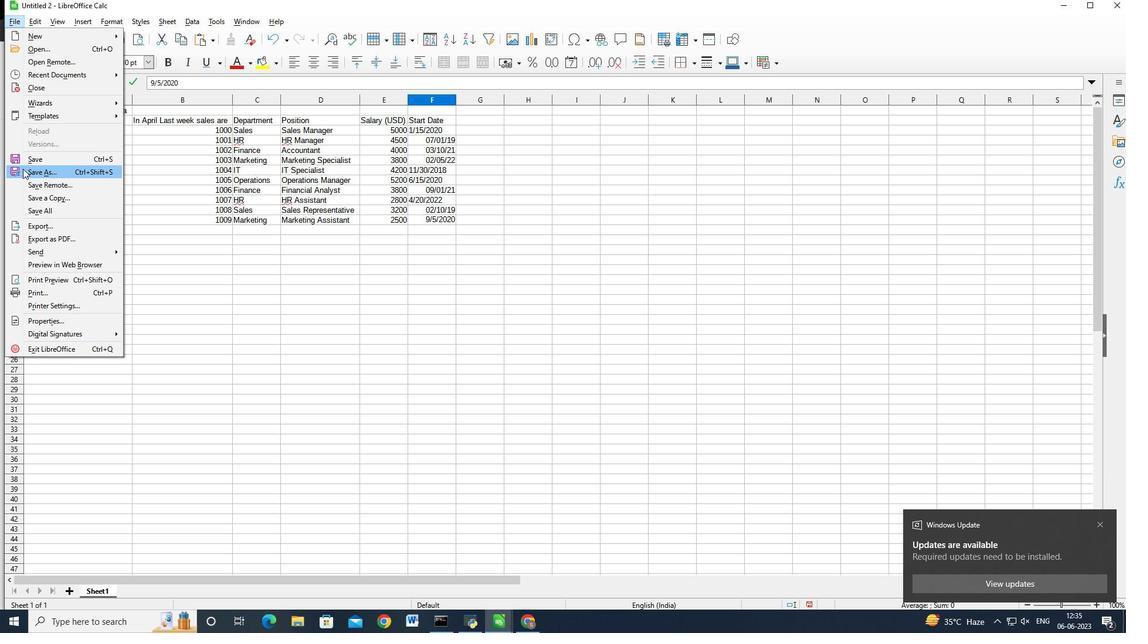 
Action: Mouse pressed left at (23, 168)
Screenshot: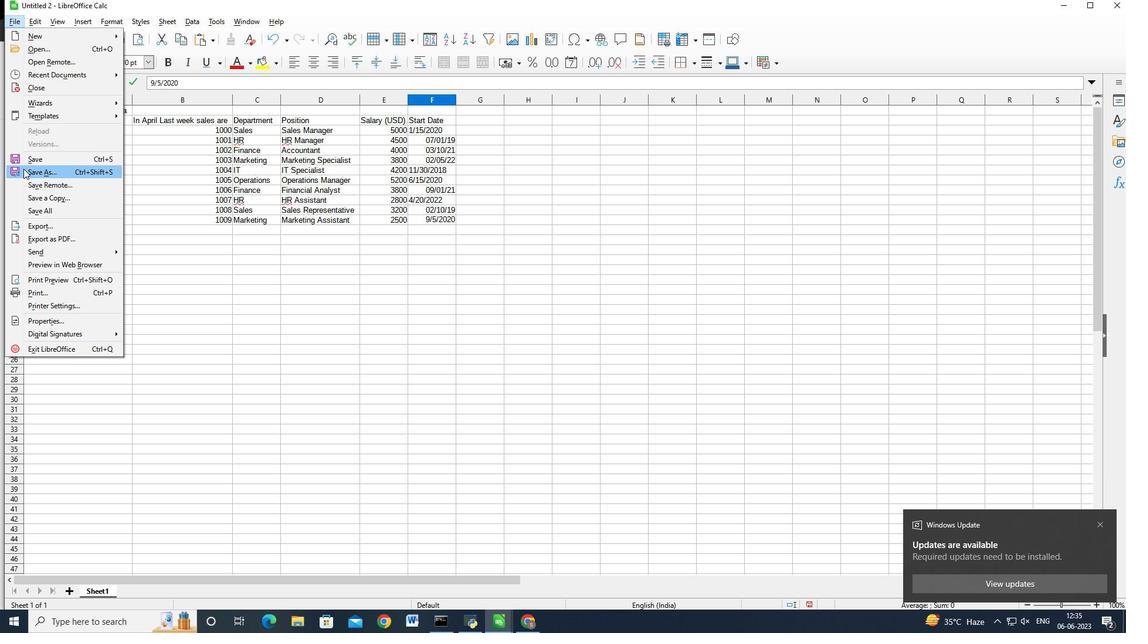 
Action: Mouse moved to (212, 316)
Screenshot: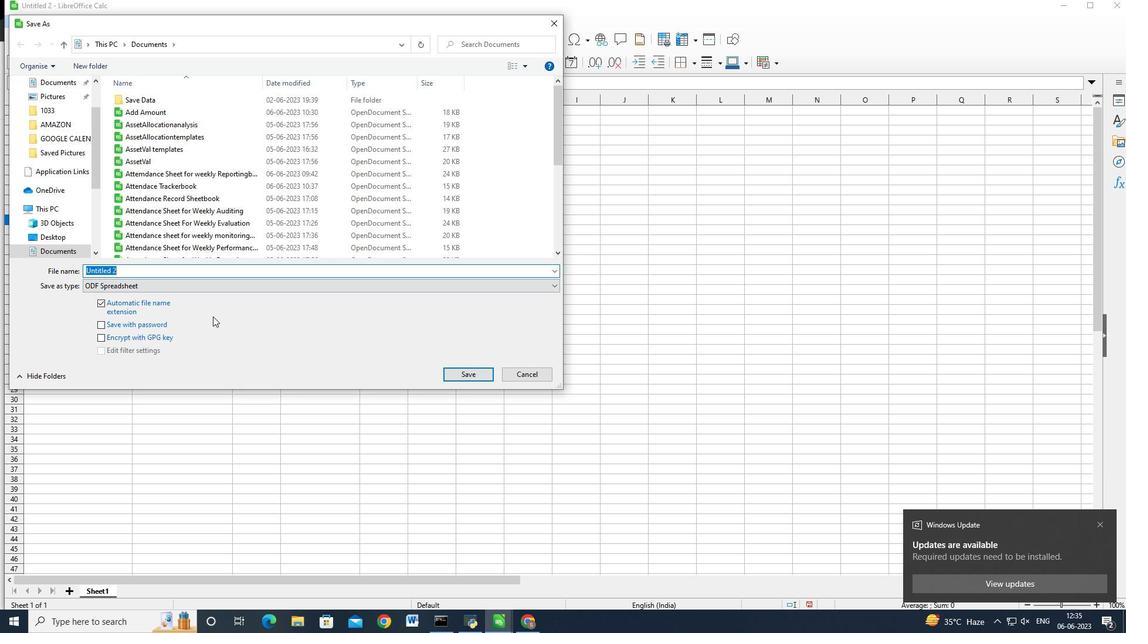 
Action: Key pressed <Key.backspace>auditing<Key.shift>Sales<Key.shift>By<Key.space><Key.backspace><Key.shift>Promotion<Key.shift>_2022<Key.enter>
Screenshot: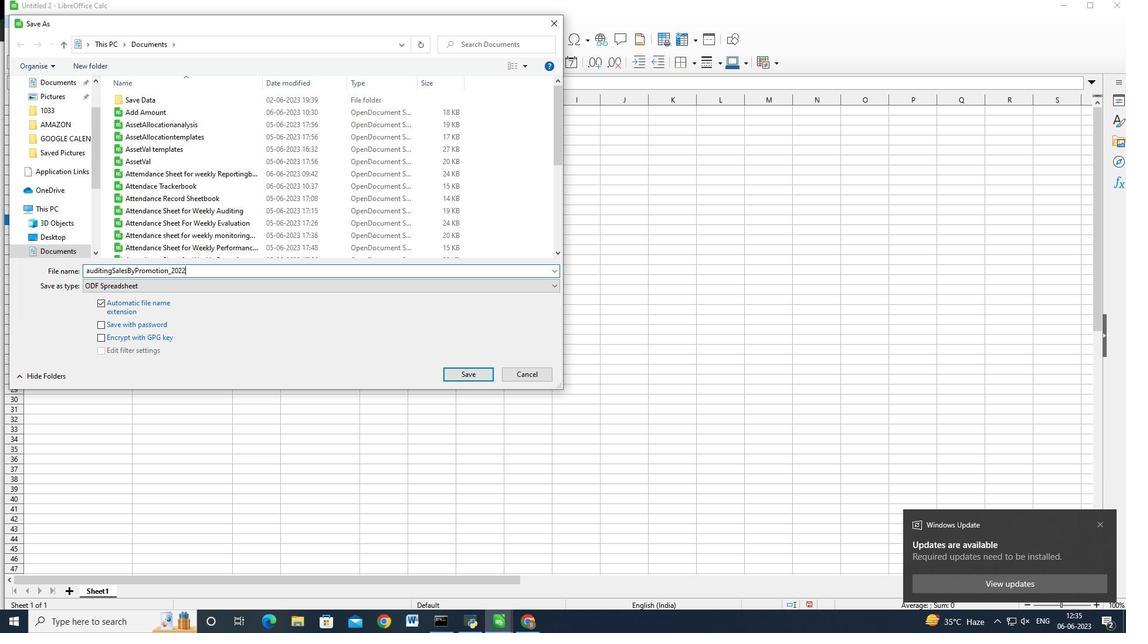 
